 Task: Check for transit in map.
Action: Mouse moved to (115, 98)
Screenshot: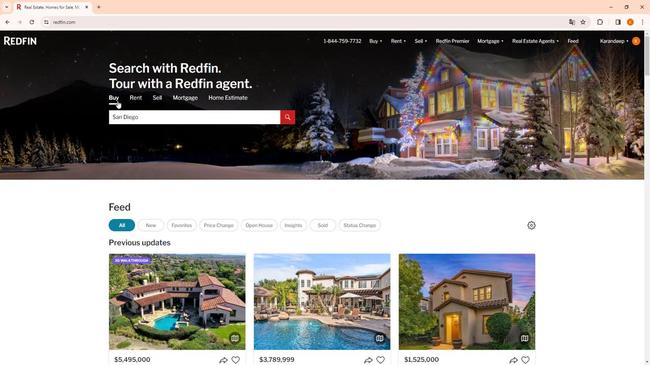 
Action: Mouse pressed left at (115, 98)
Screenshot: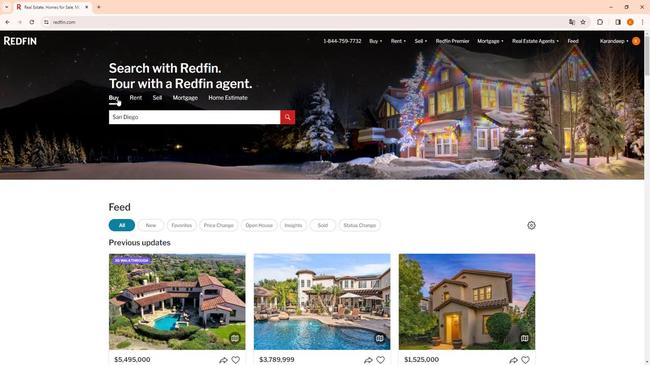 
Action: Mouse moved to (279, 117)
Screenshot: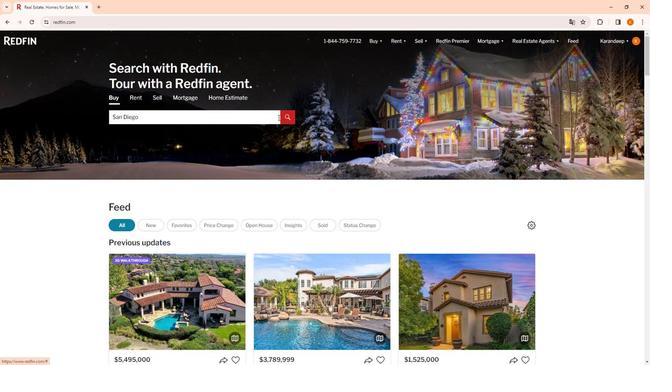 
Action: Mouse pressed left at (279, 117)
Screenshot: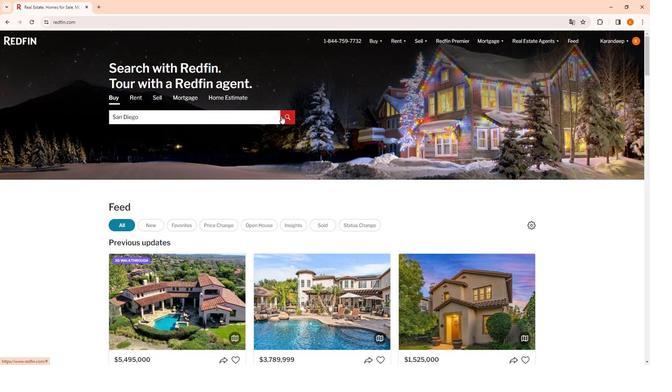 
Action: Mouse moved to (375, 286)
Screenshot: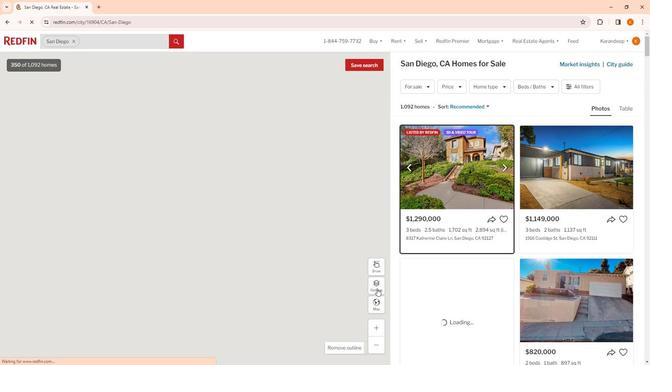
Action: Mouse pressed left at (375, 286)
Screenshot: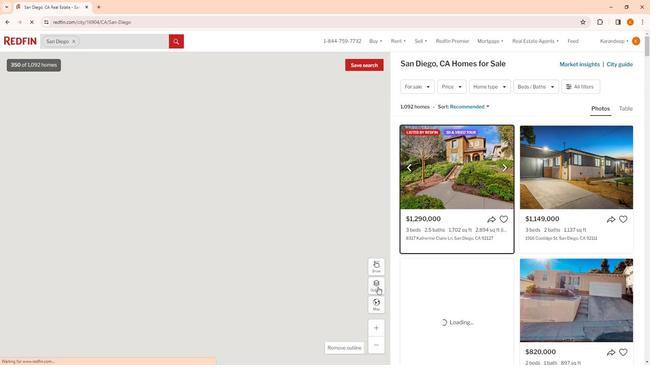 
Action: Mouse moved to (375, 283)
Screenshot: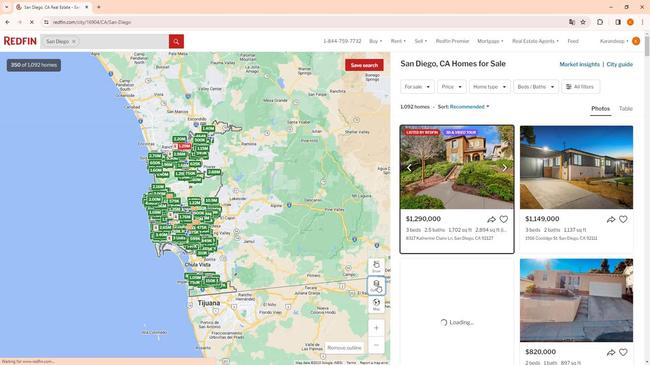 
Action: Mouse pressed left at (375, 283)
Screenshot: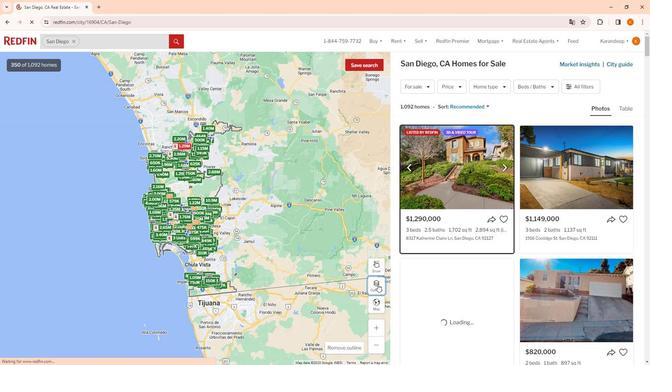 
Action: Mouse moved to (371, 286)
Screenshot: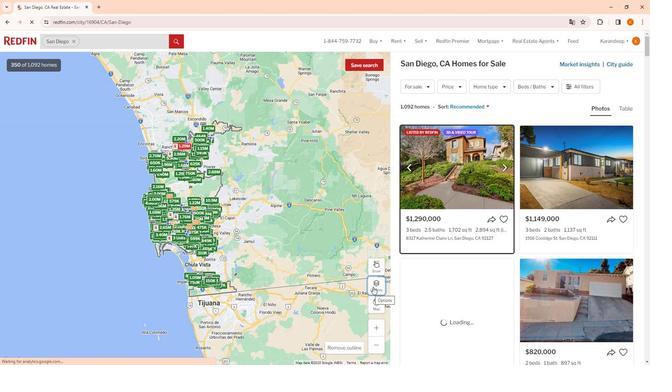 
Action: Mouse pressed left at (371, 286)
Screenshot: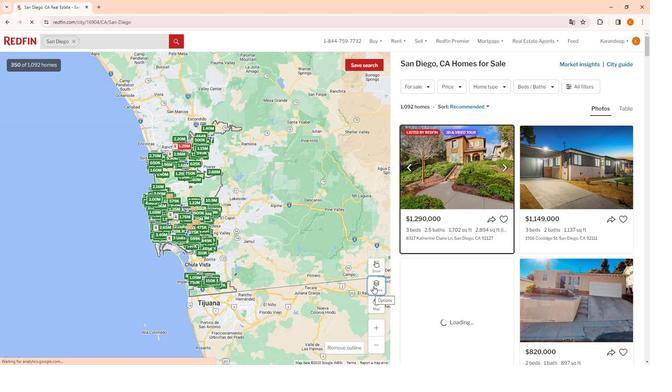
Action: Mouse moved to (371, 285)
Screenshot: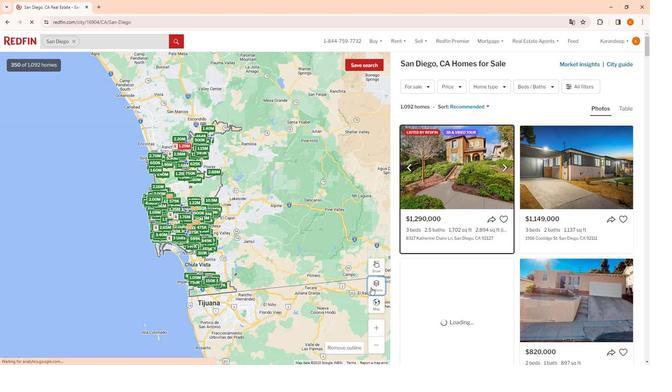 
Action: Mouse pressed left at (371, 285)
Screenshot: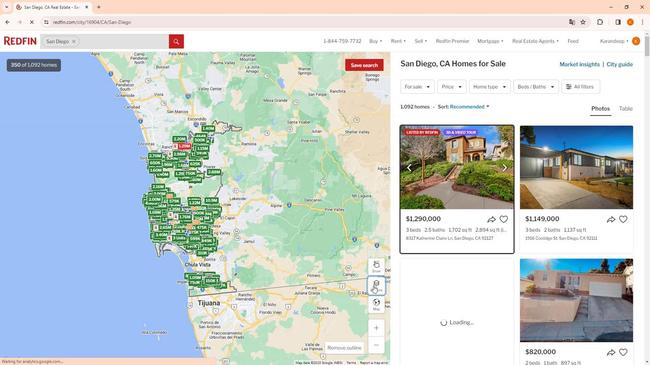 
Action: Mouse moved to (374, 279)
Screenshot: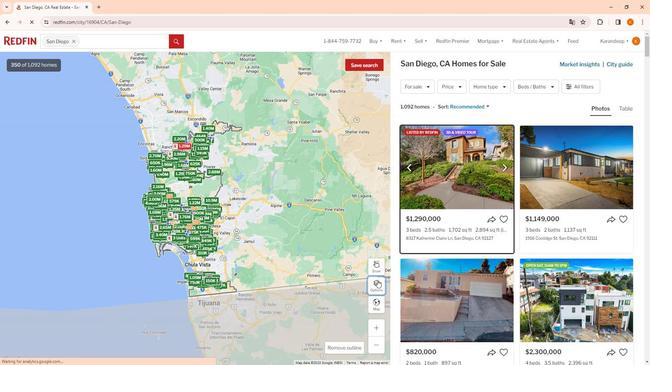 
Action: Mouse pressed left at (374, 279)
Screenshot: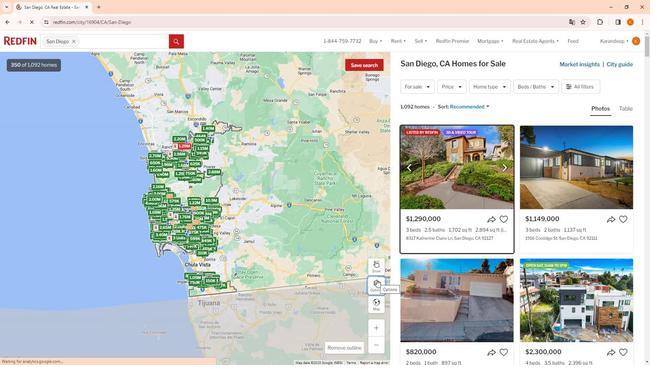 
Action: Mouse moved to (320, 272)
Screenshot: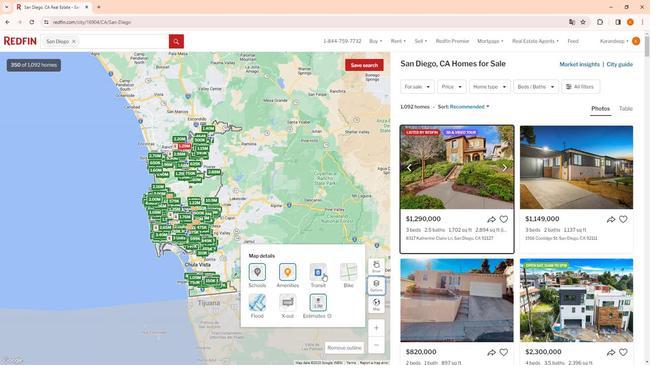 
Action: Mouse pressed left at (320, 272)
Screenshot: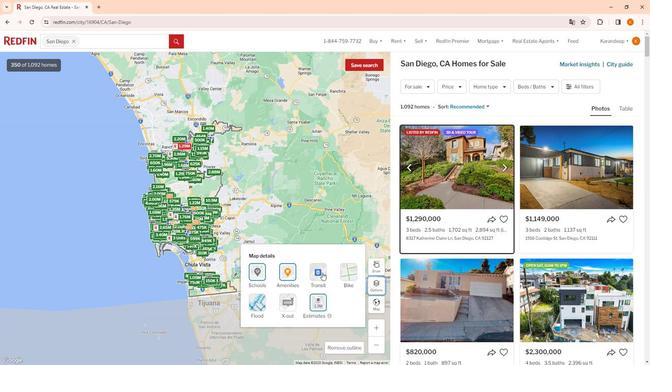 
Action: Mouse moved to (369, 230)
Screenshot: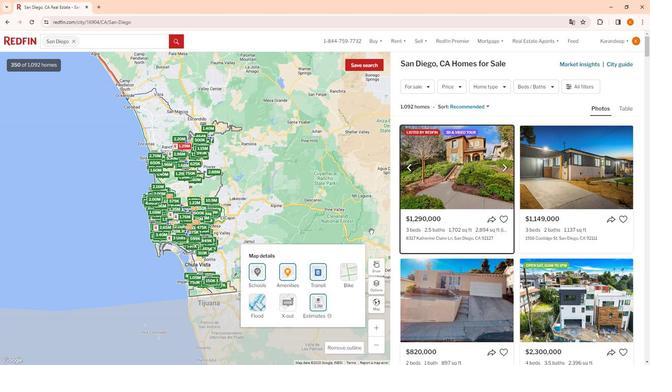 
Action: Mouse pressed left at (369, 230)
Screenshot: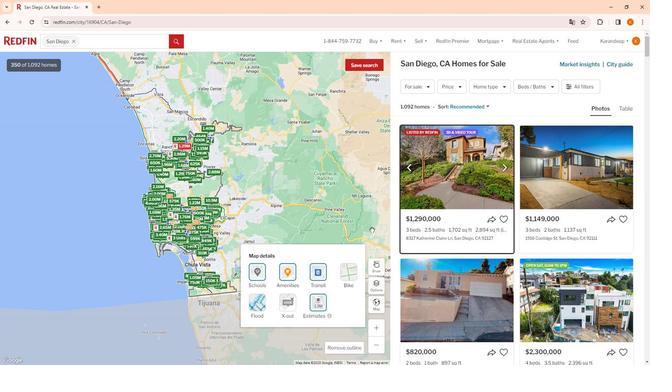 
Action: Mouse moved to (369, 230)
Screenshot: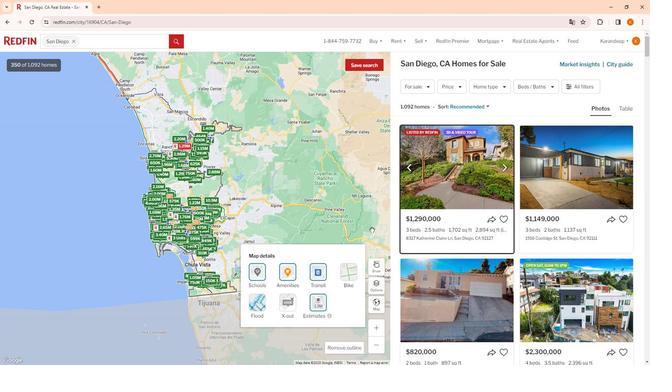 
